 Task: Change the visibility to the workspace.
Action: Mouse pressed left at (302, 60)
Screenshot: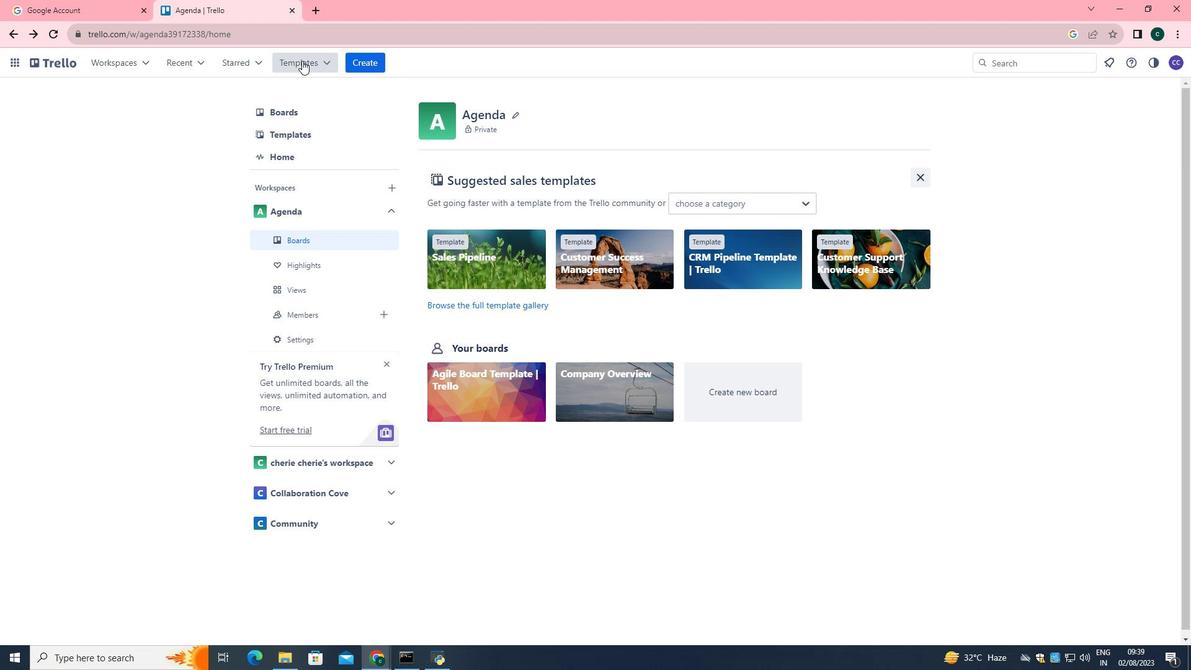 
Action: Mouse moved to (343, 195)
Screenshot: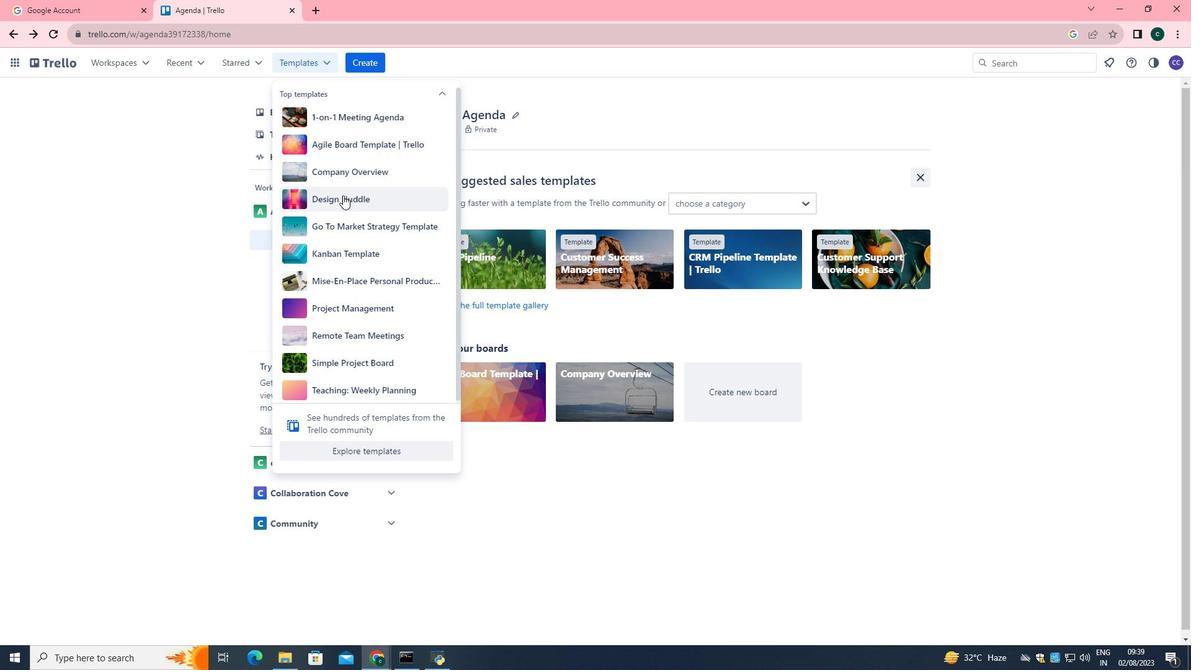 
Action: Mouse pressed left at (343, 195)
Screenshot: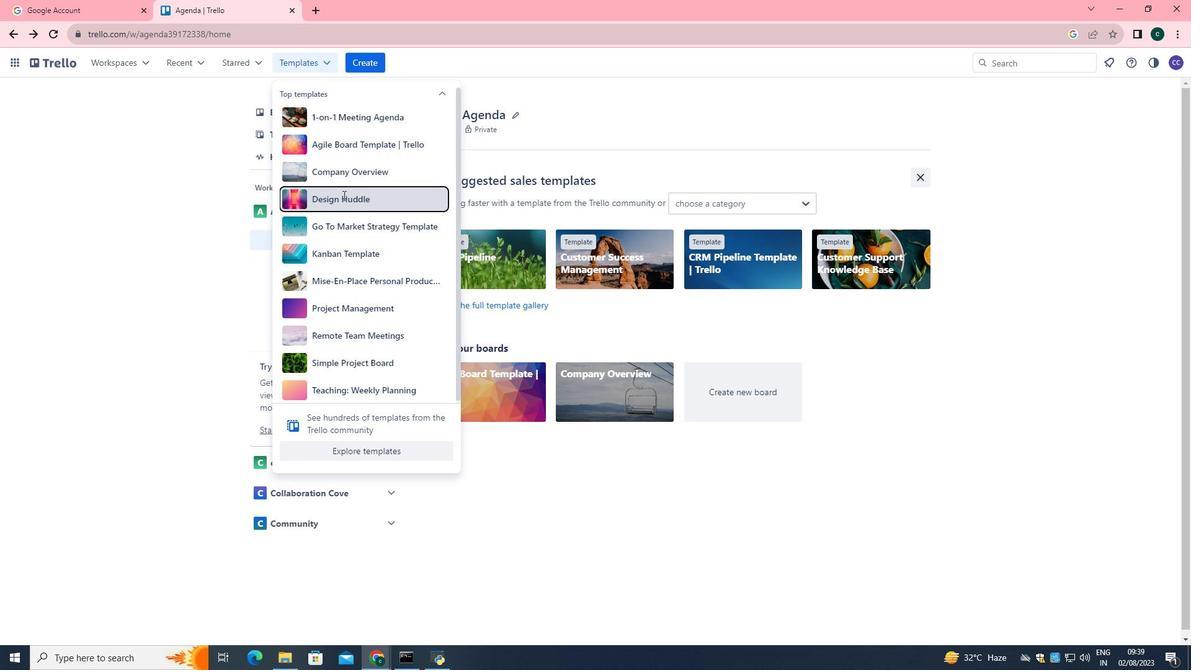 
Action: Mouse moved to (330, 288)
Screenshot: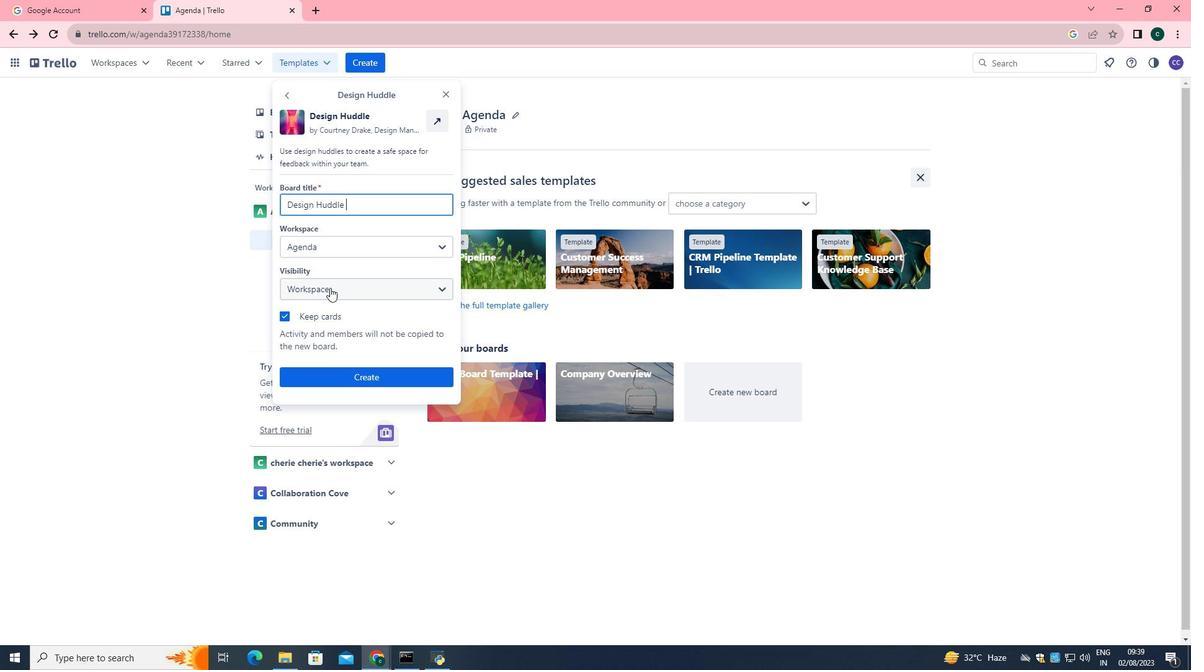
Action: Mouse pressed left at (330, 288)
Screenshot: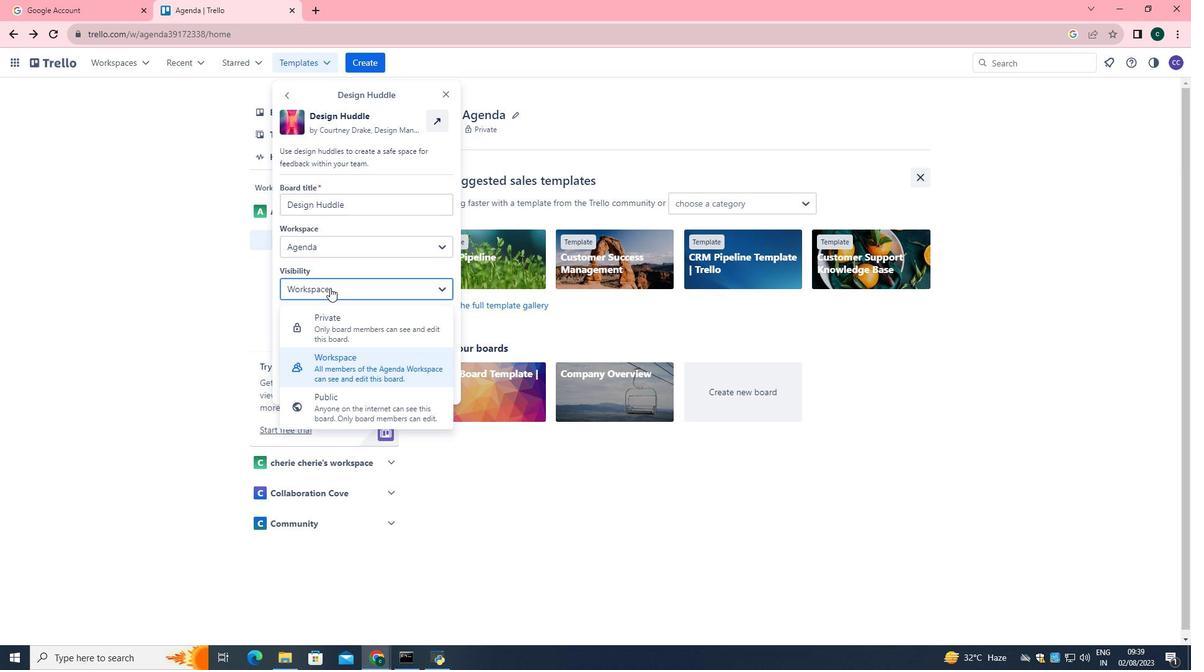 
Action: Mouse moved to (336, 371)
Screenshot: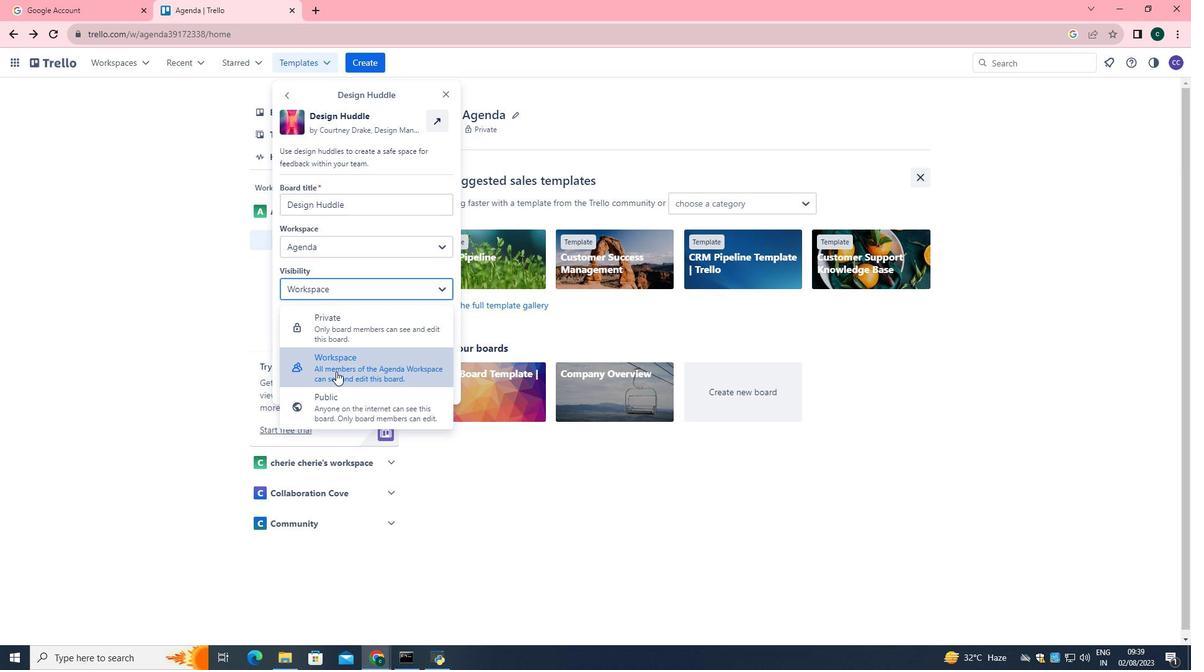 
Action: Mouse pressed left at (336, 371)
Screenshot: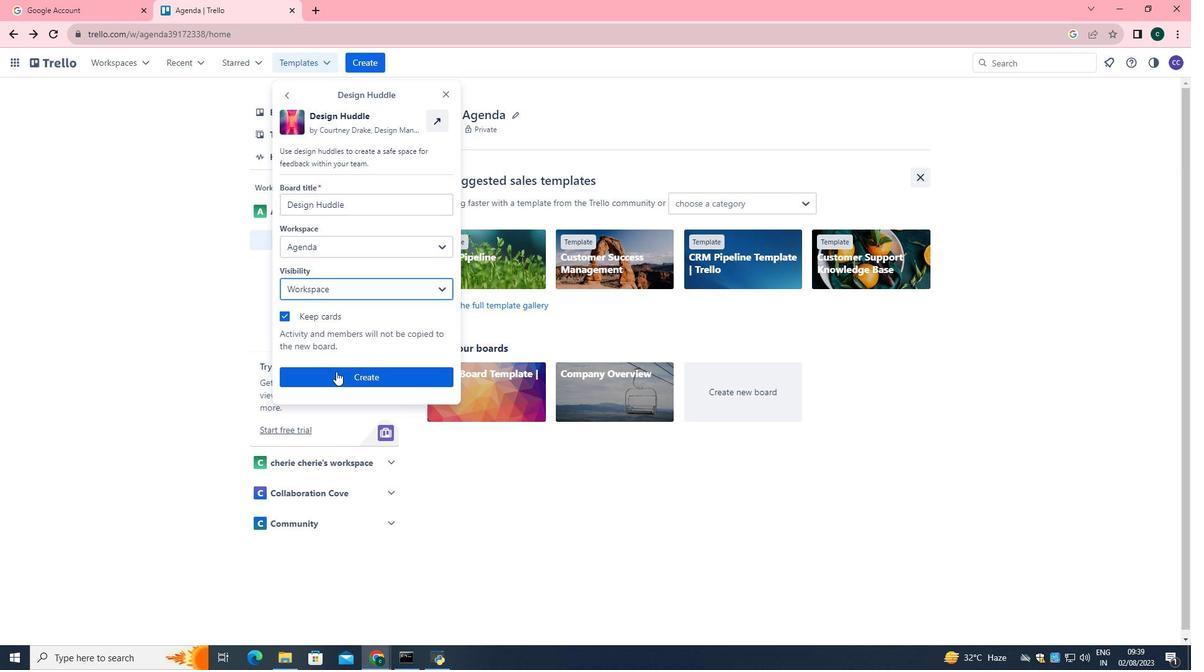 
Action: Mouse moved to (337, 370)
Screenshot: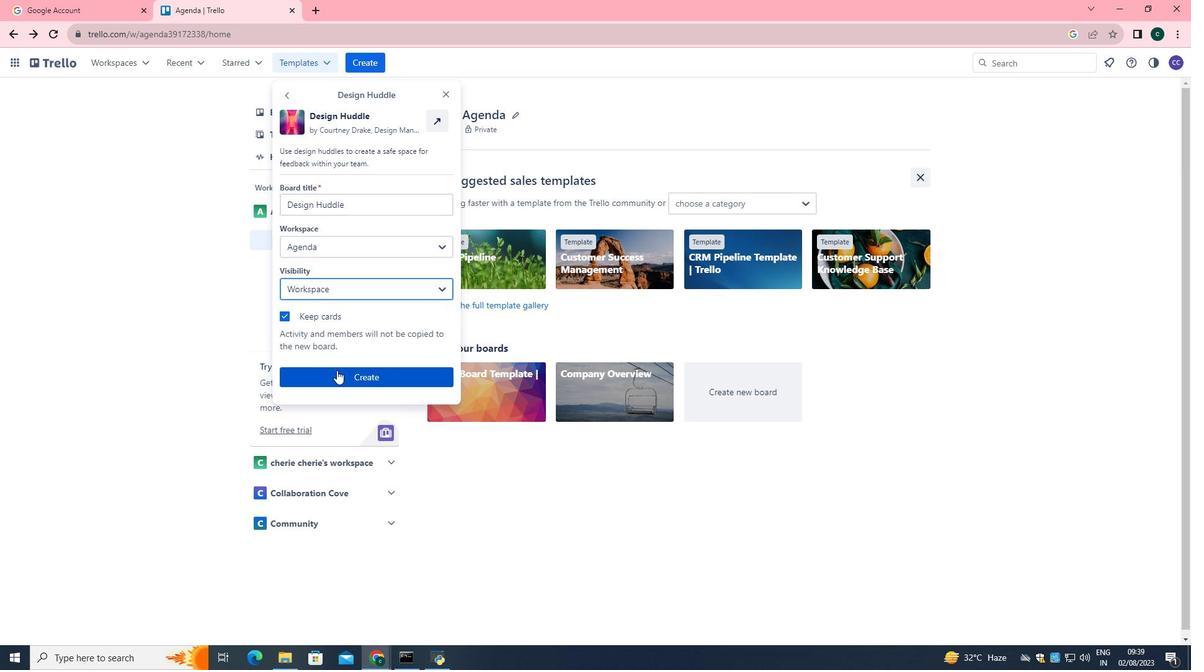 
